 Task: Create a rule from the Routing list, Task moved to a section -> Set Priority in the project AgileCon , set the section as To-Do and set the priority of the task as  High
Action: Mouse moved to (68, 371)
Screenshot: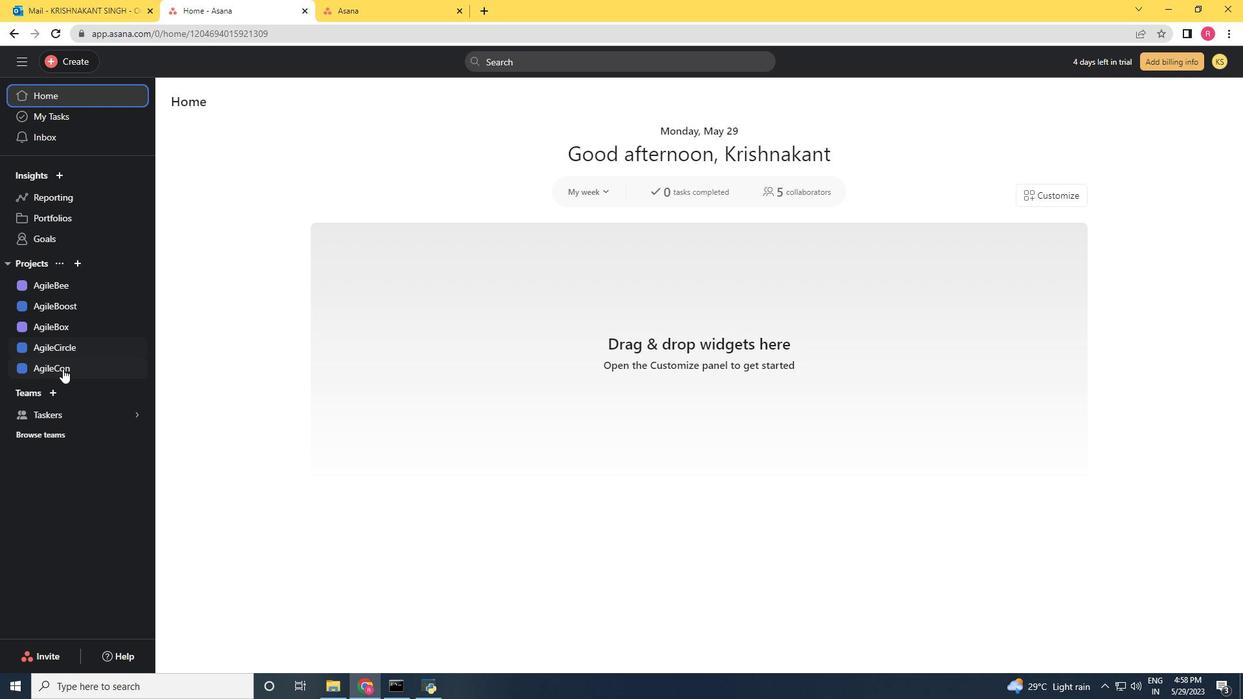 
Action: Mouse pressed left at (68, 371)
Screenshot: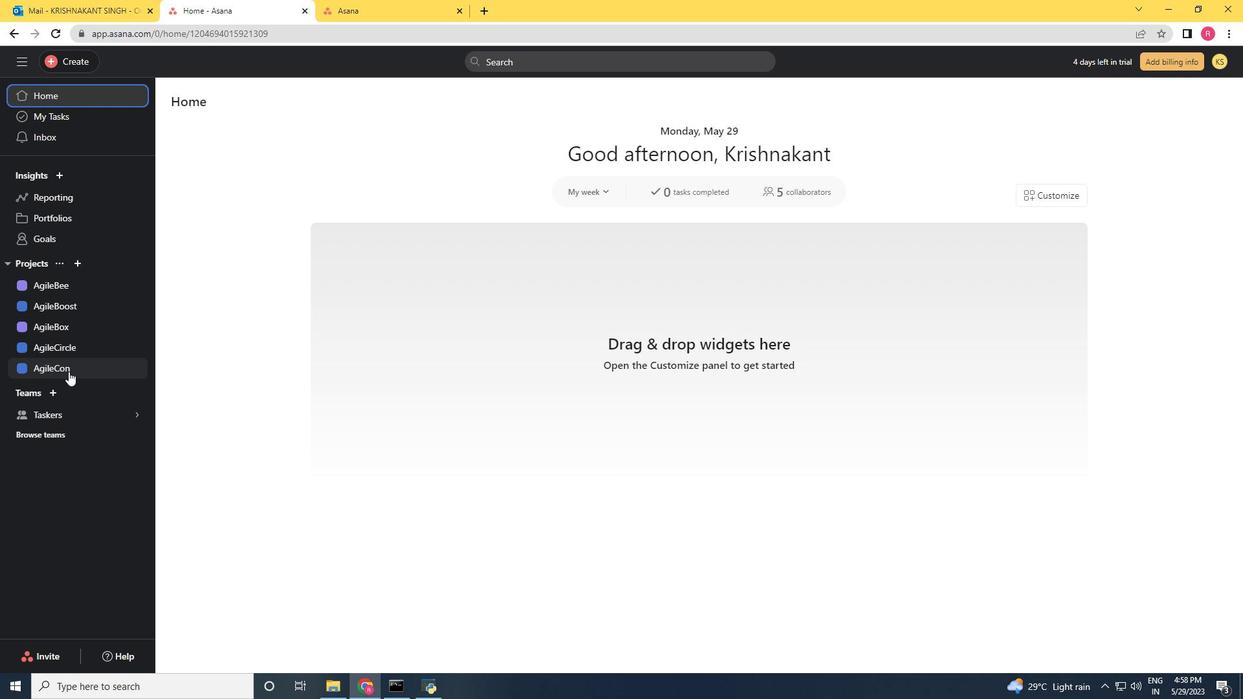
Action: Mouse moved to (1191, 109)
Screenshot: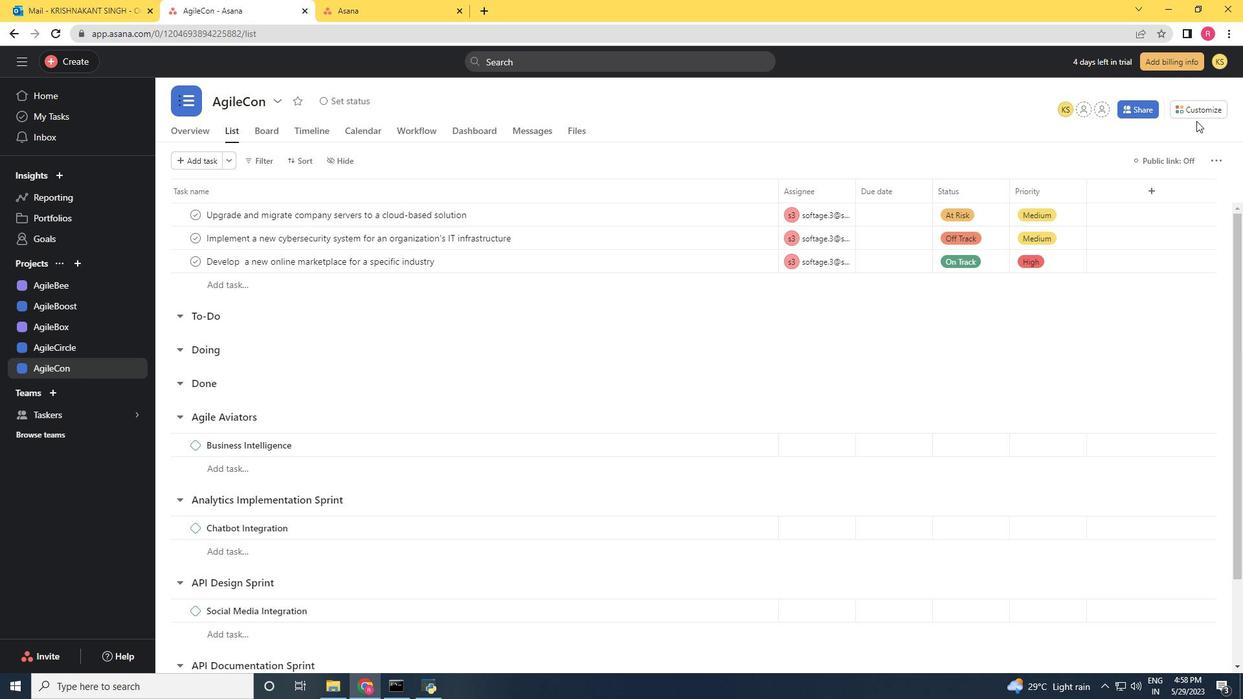 
Action: Mouse pressed left at (1191, 109)
Screenshot: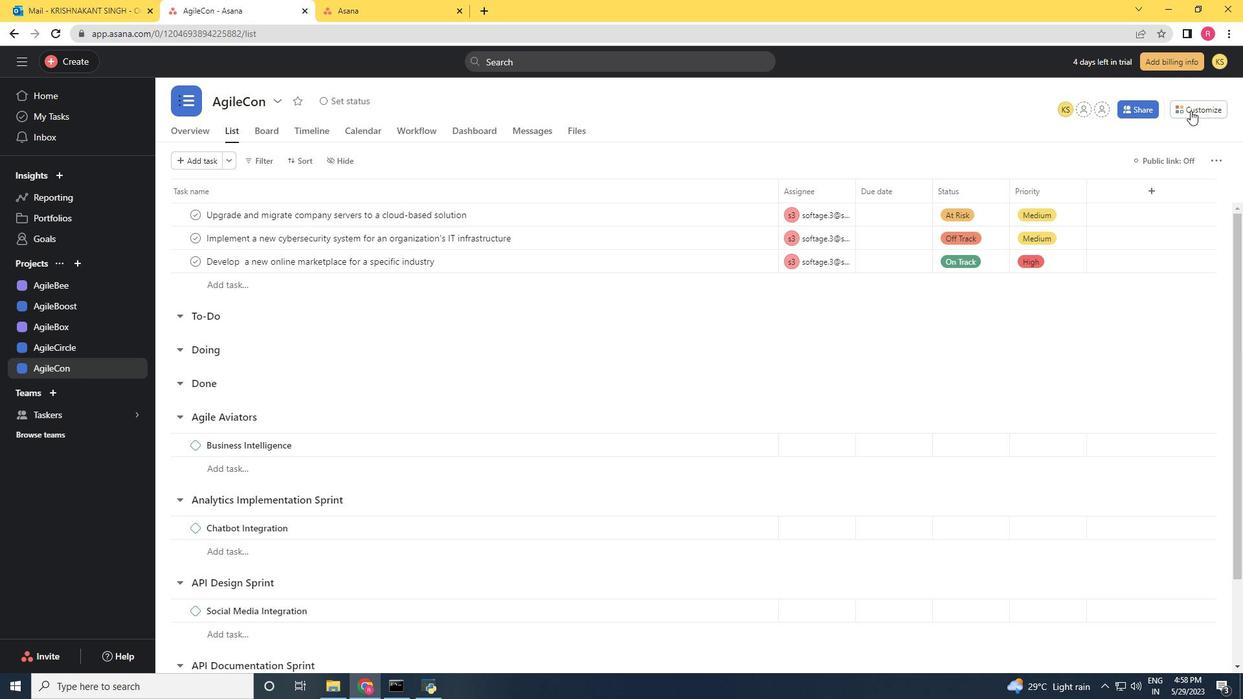 
Action: Mouse moved to (984, 279)
Screenshot: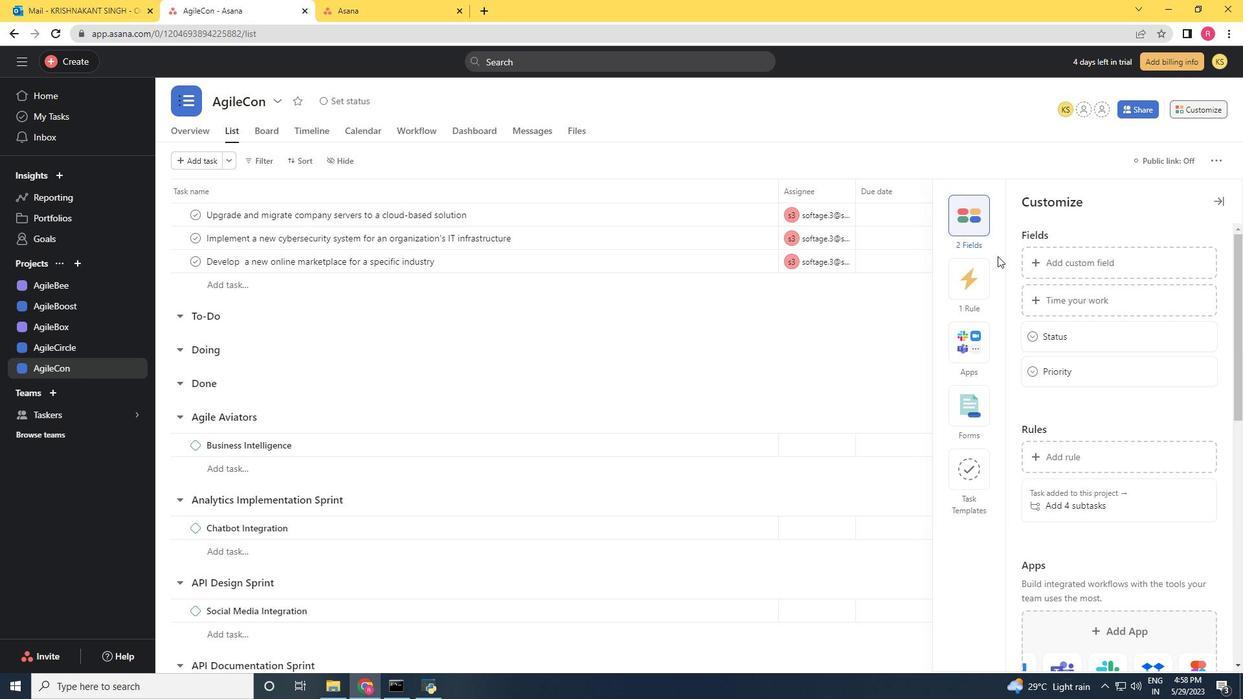
Action: Mouse pressed left at (984, 279)
Screenshot: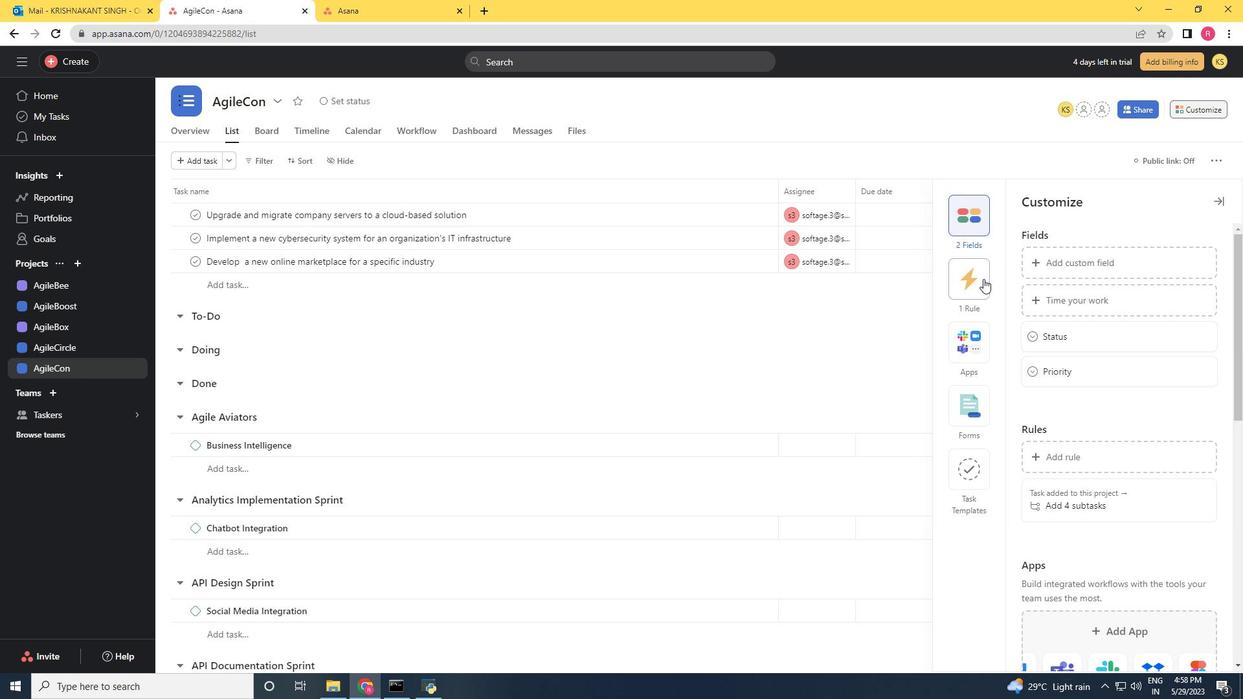 
Action: Mouse moved to (1059, 264)
Screenshot: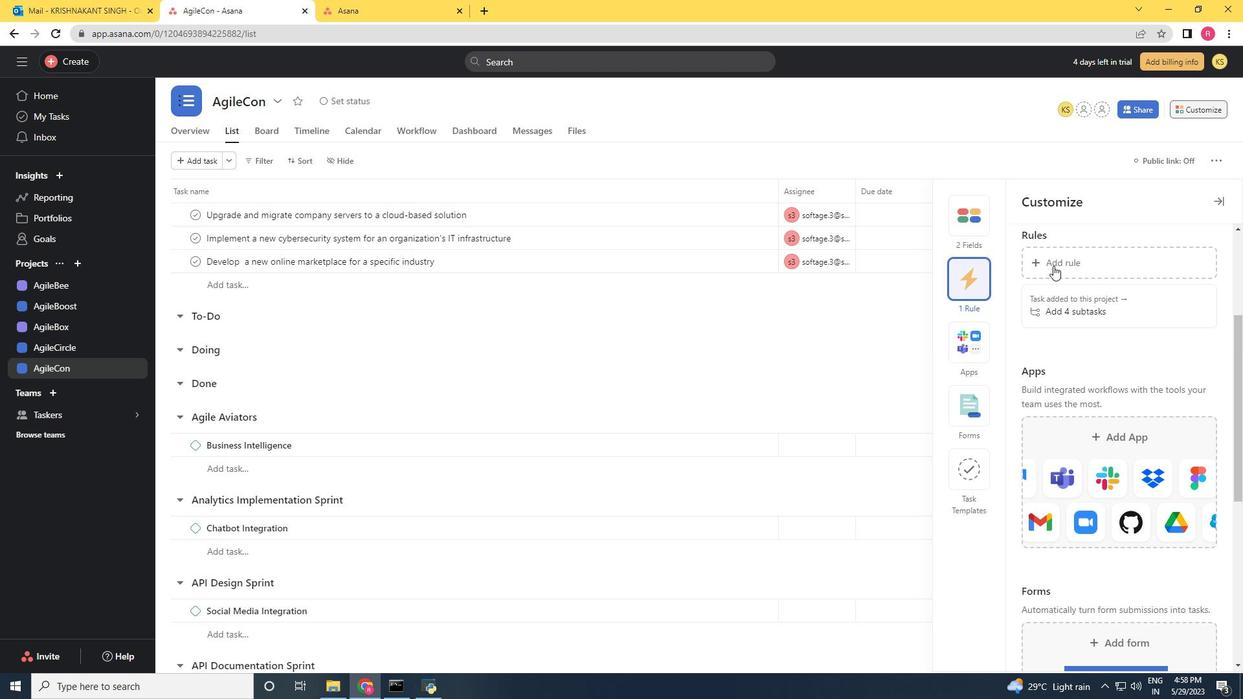 
Action: Mouse pressed left at (1059, 264)
Screenshot: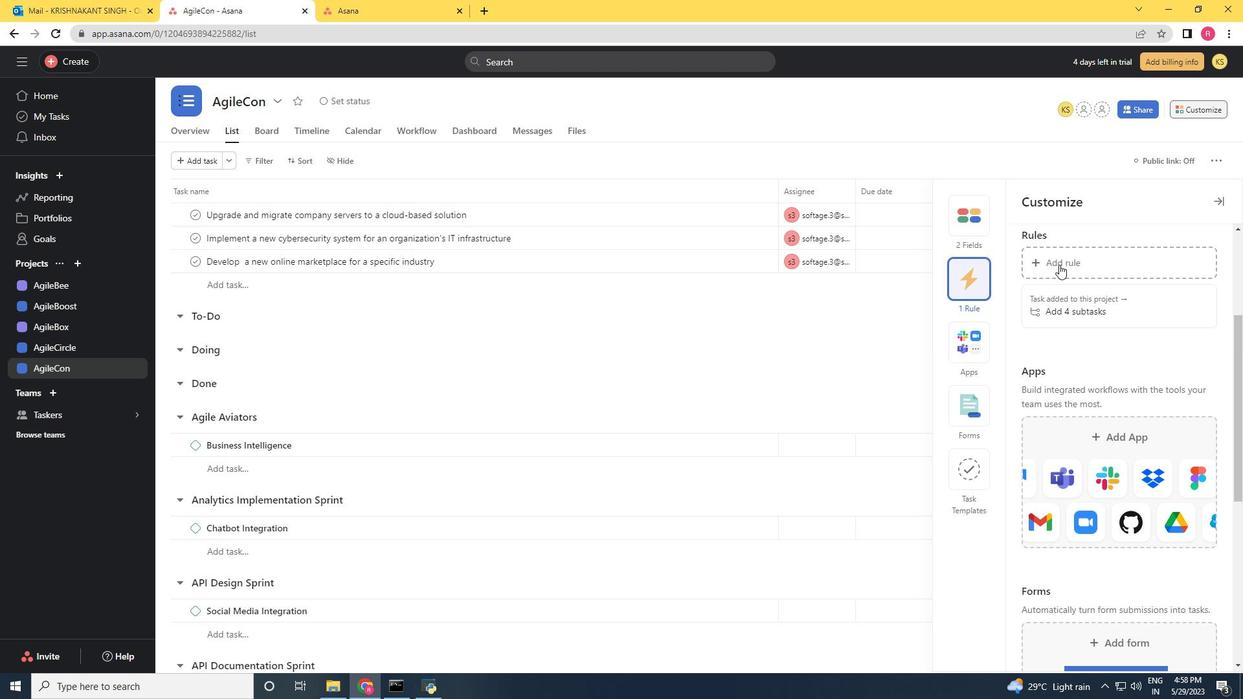 
Action: Mouse moved to (274, 169)
Screenshot: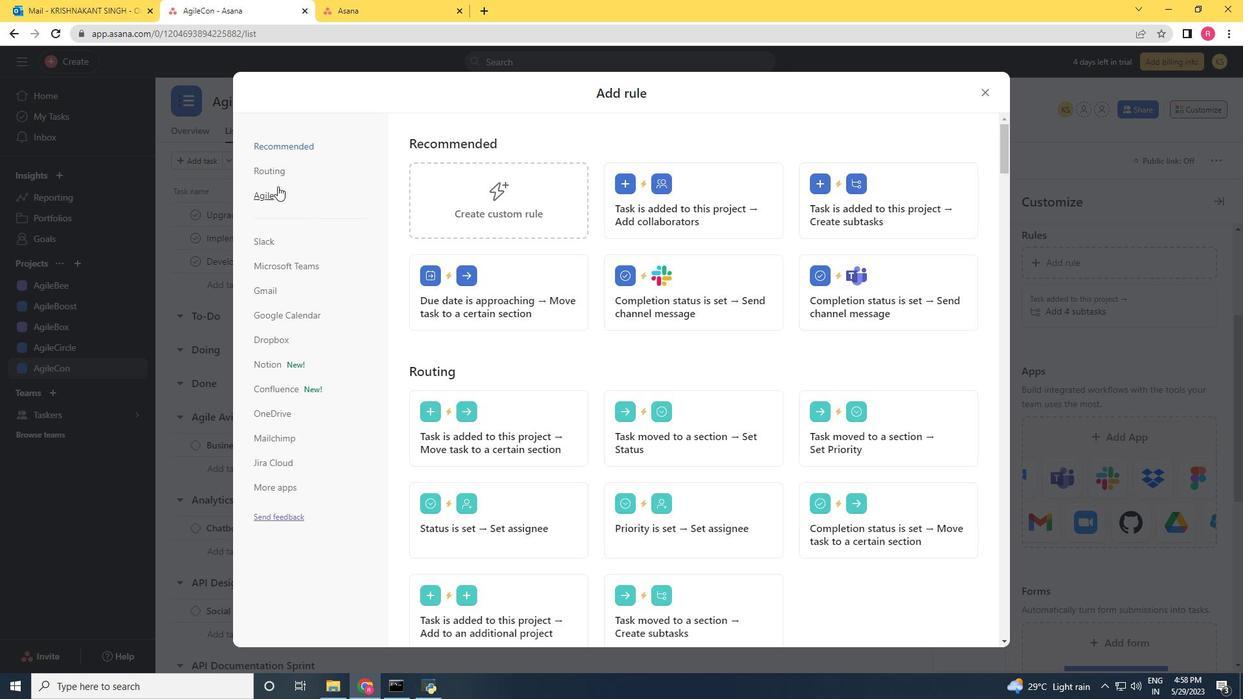 
Action: Mouse pressed left at (274, 169)
Screenshot: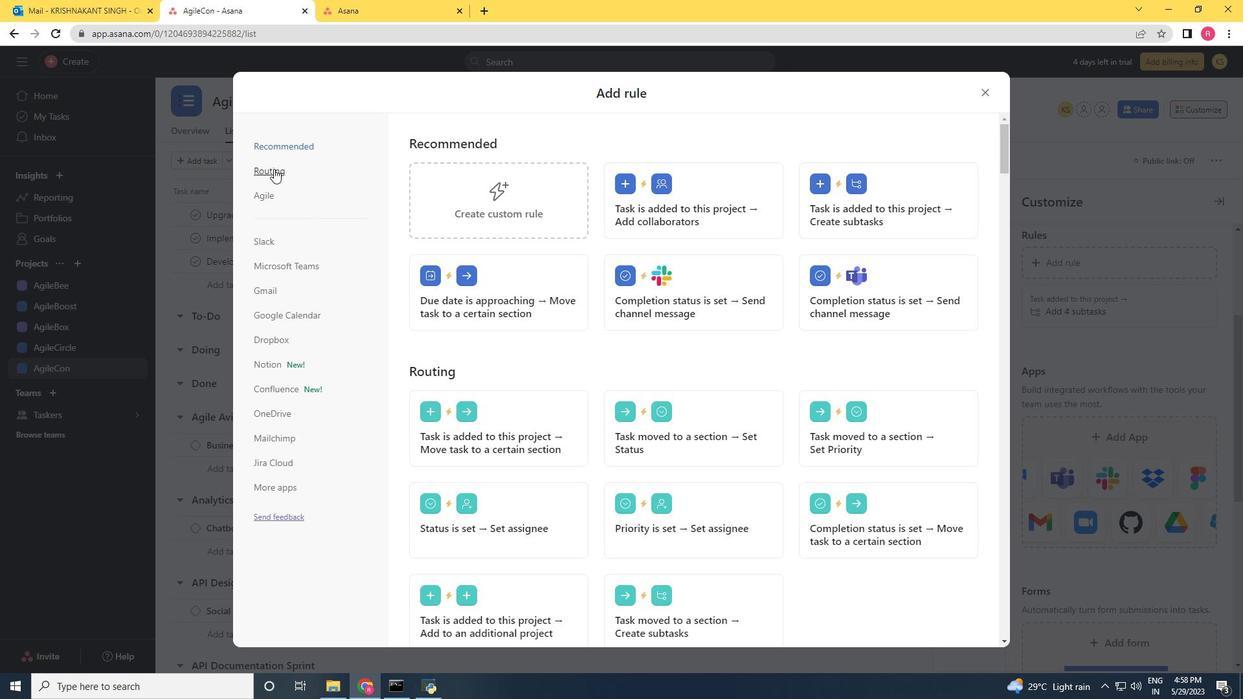
Action: Mouse moved to (836, 218)
Screenshot: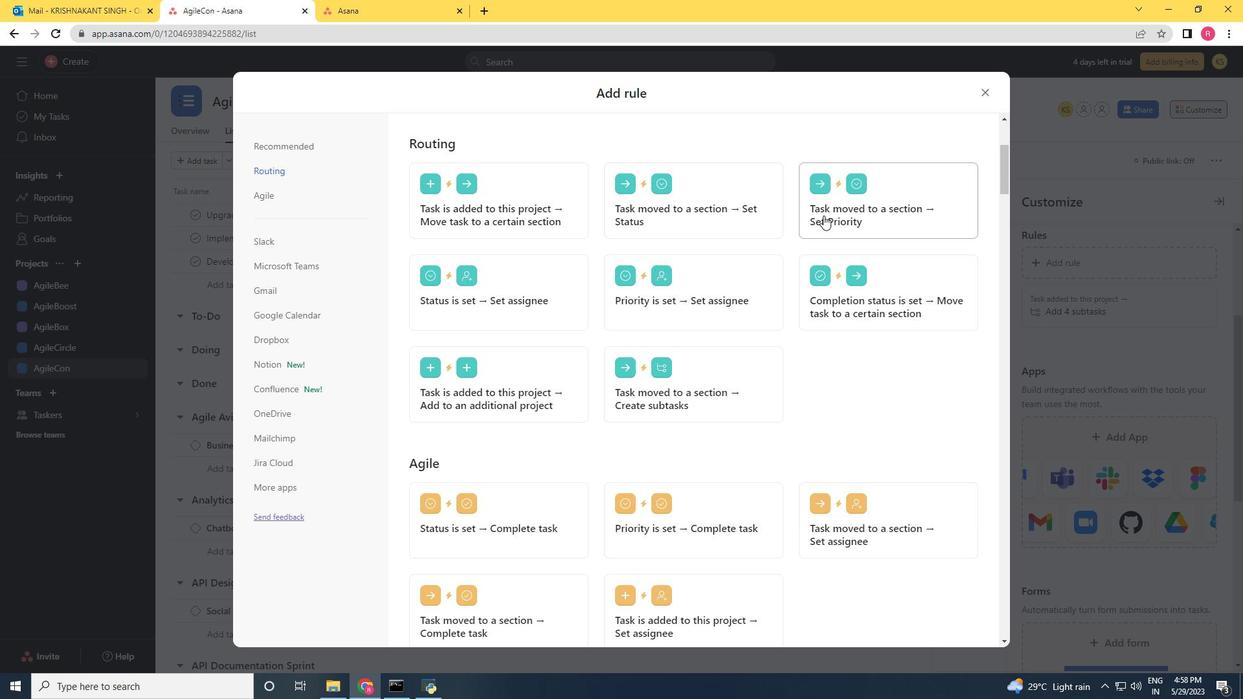 
Action: Mouse pressed left at (836, 218)
Screenshot: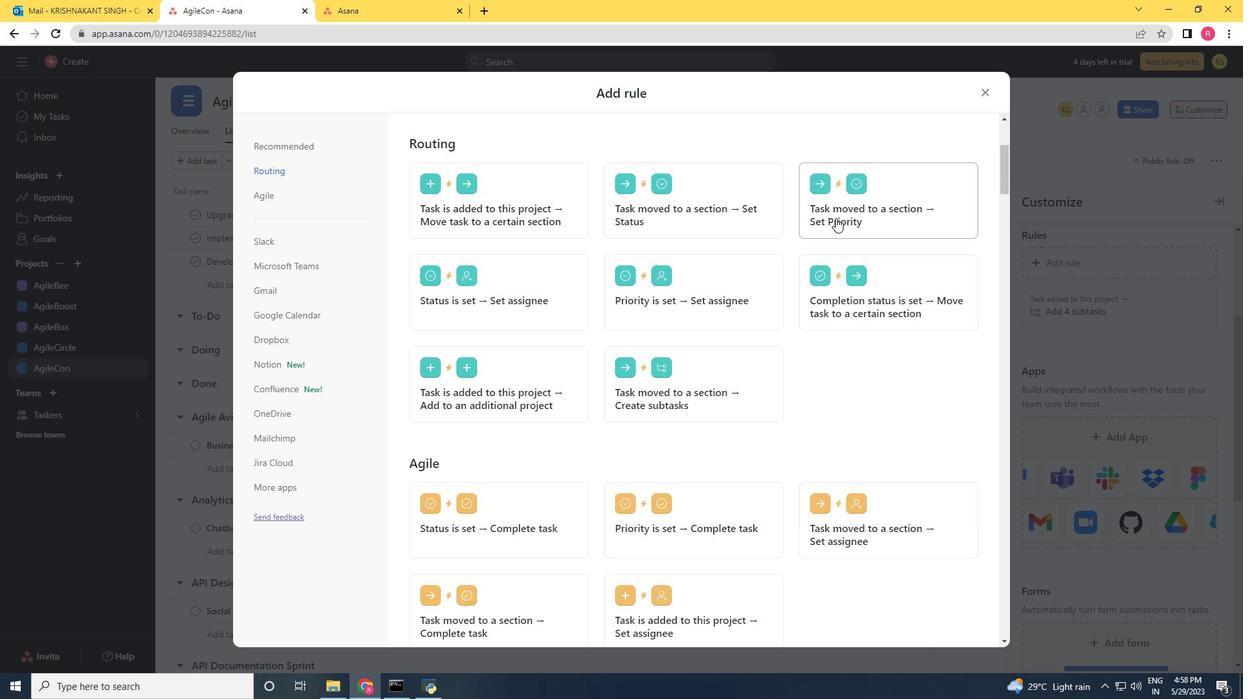 
Action: Mouse moved to (474, 344)
Screenshot: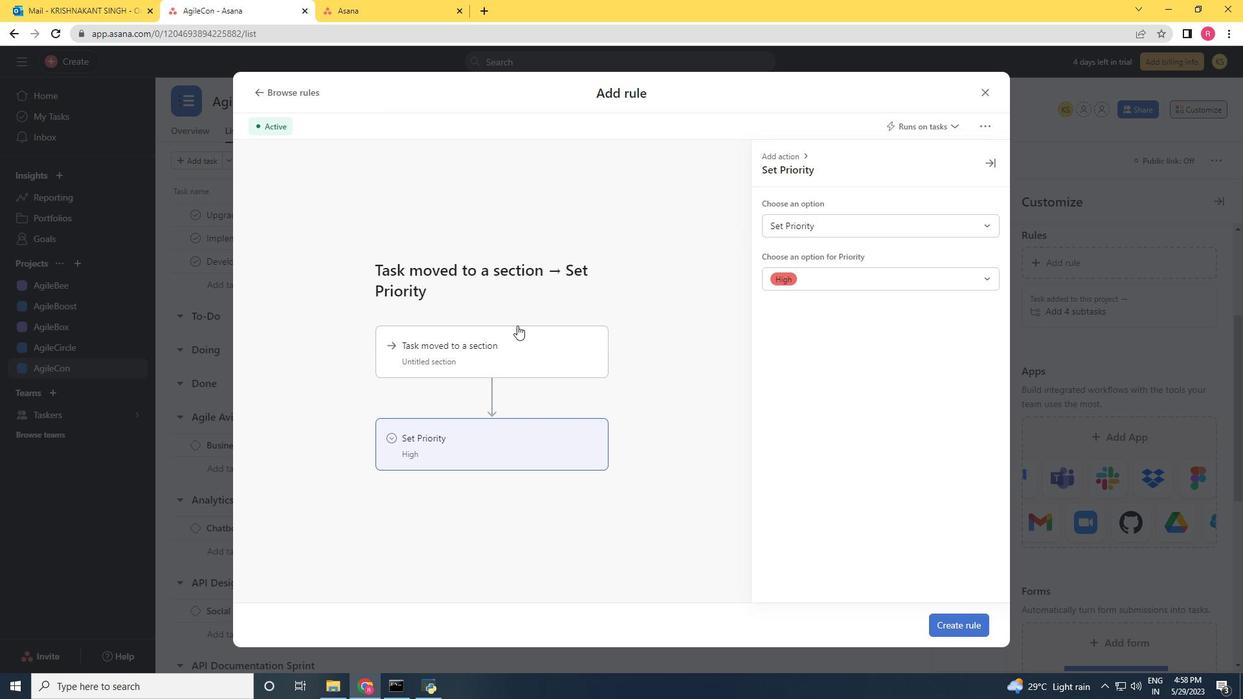 
Action: Mouse pressed left at (474, 344)
Screenshot: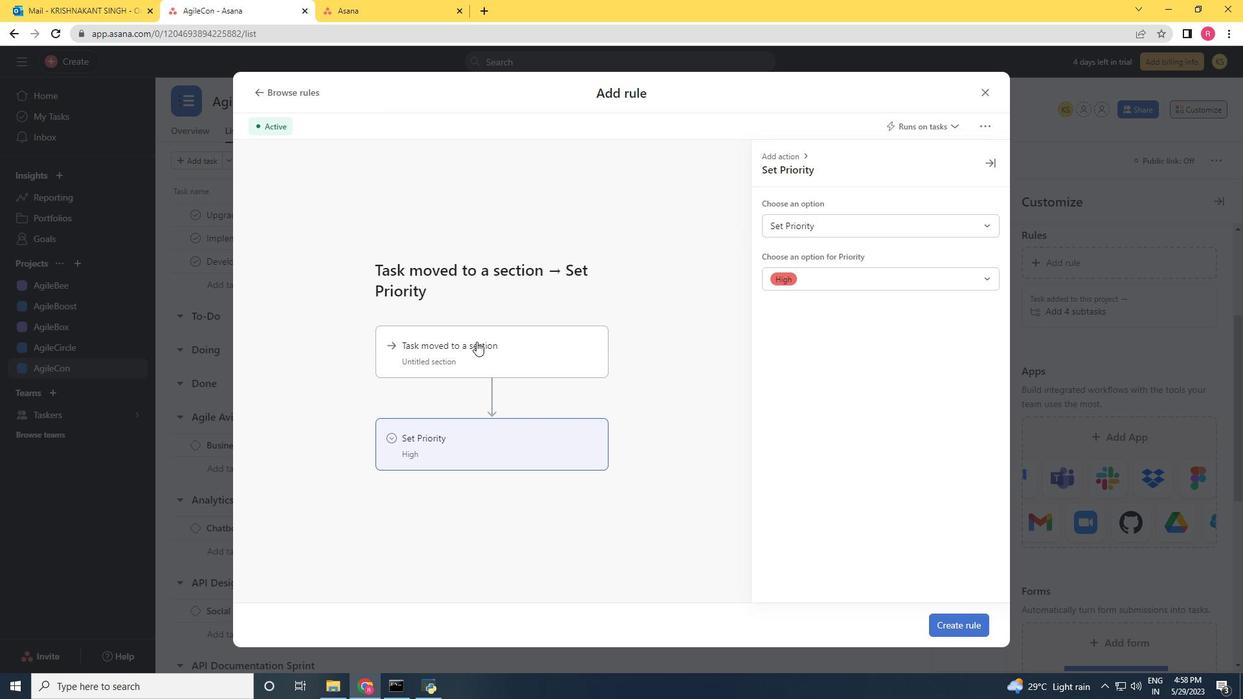 
Action: Mouse moved to (822, 226)
Screenshot: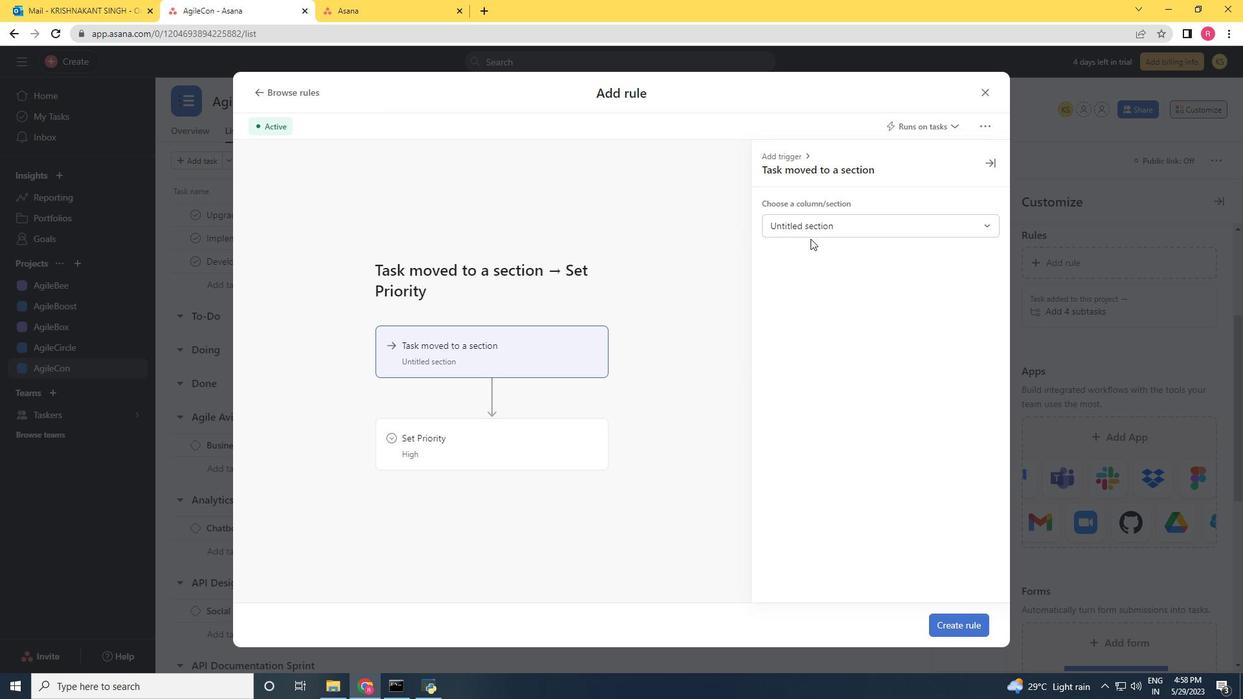
Action: Mouse pressed left at (822, 226)
Screenshot: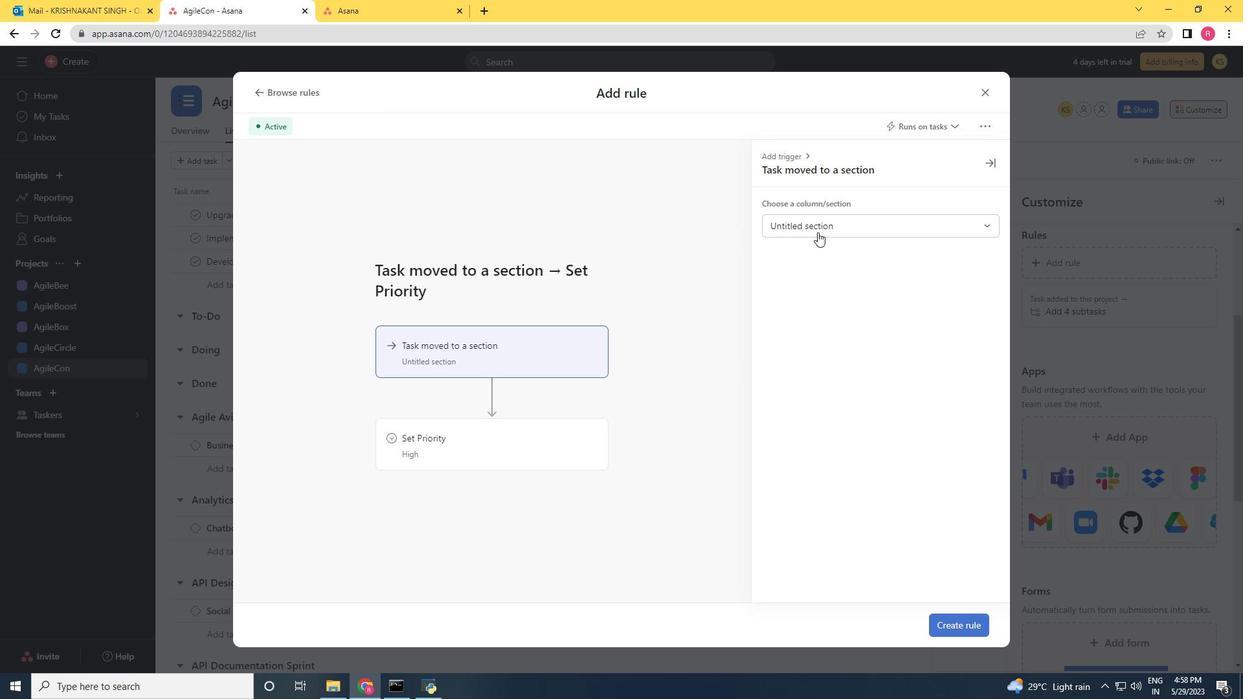 
Action: Mouse moved to (807, 282)
Screenshot: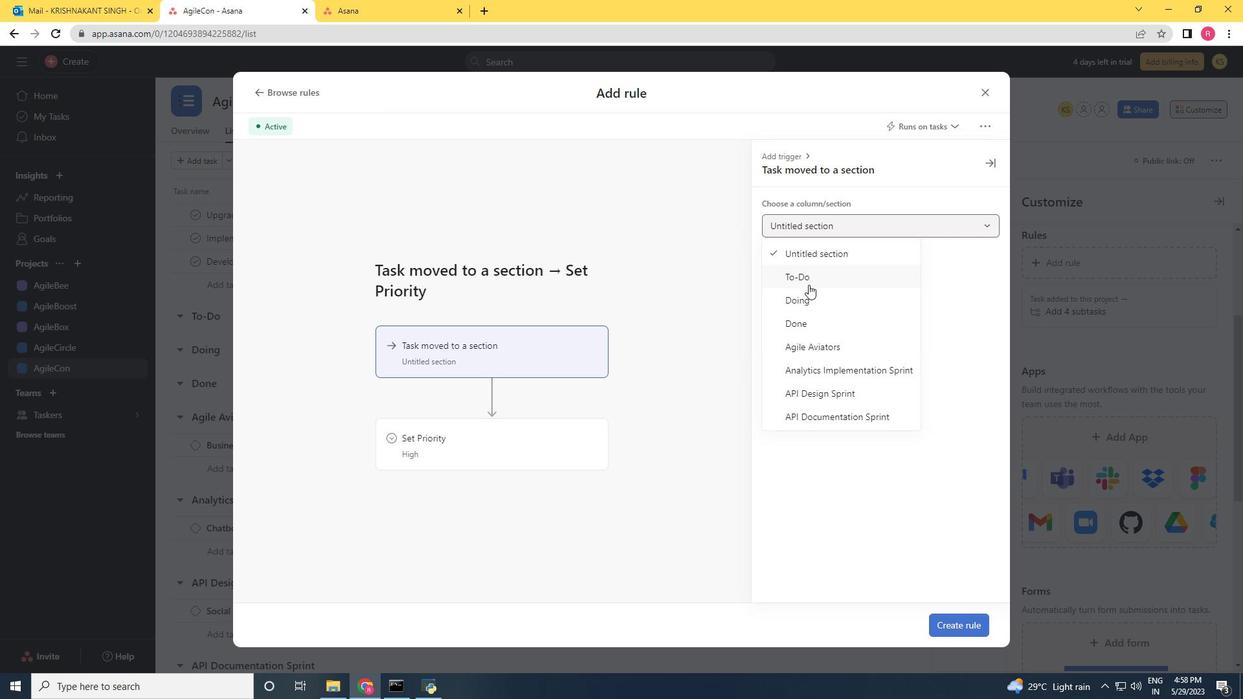 
Action: Mouse pressed left at (807, 282)
Screenshot: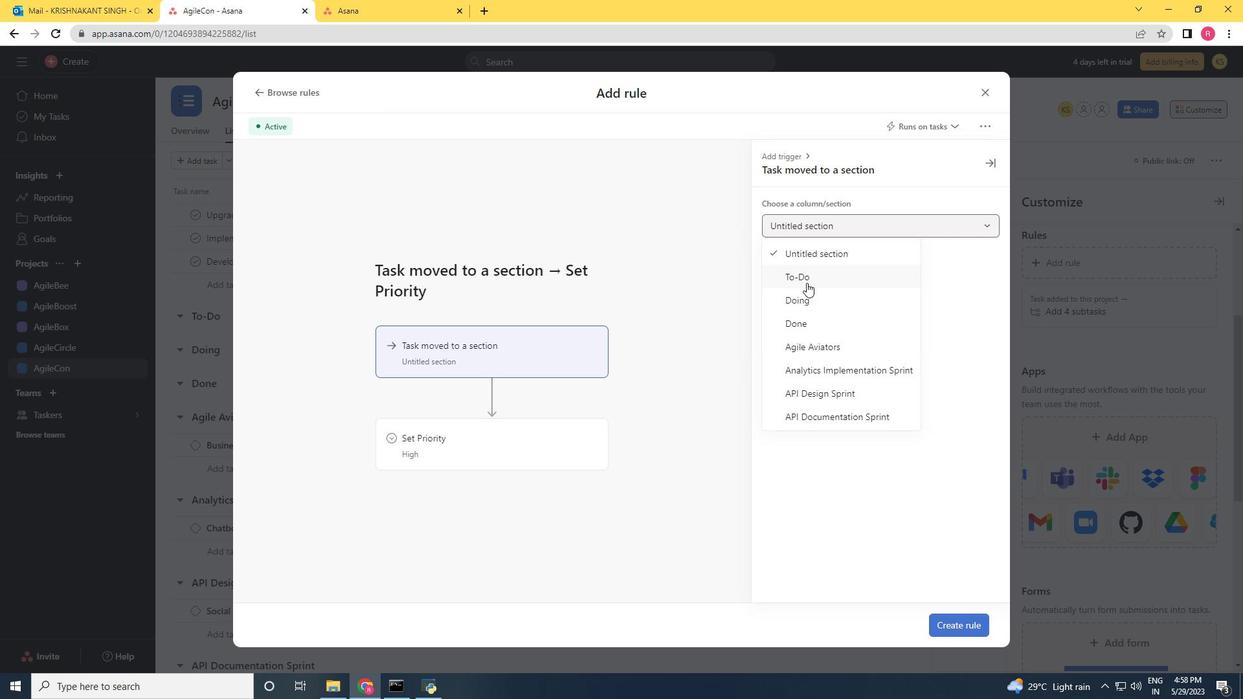 
Action: Mouse moved to (508, 457)
Screenshot: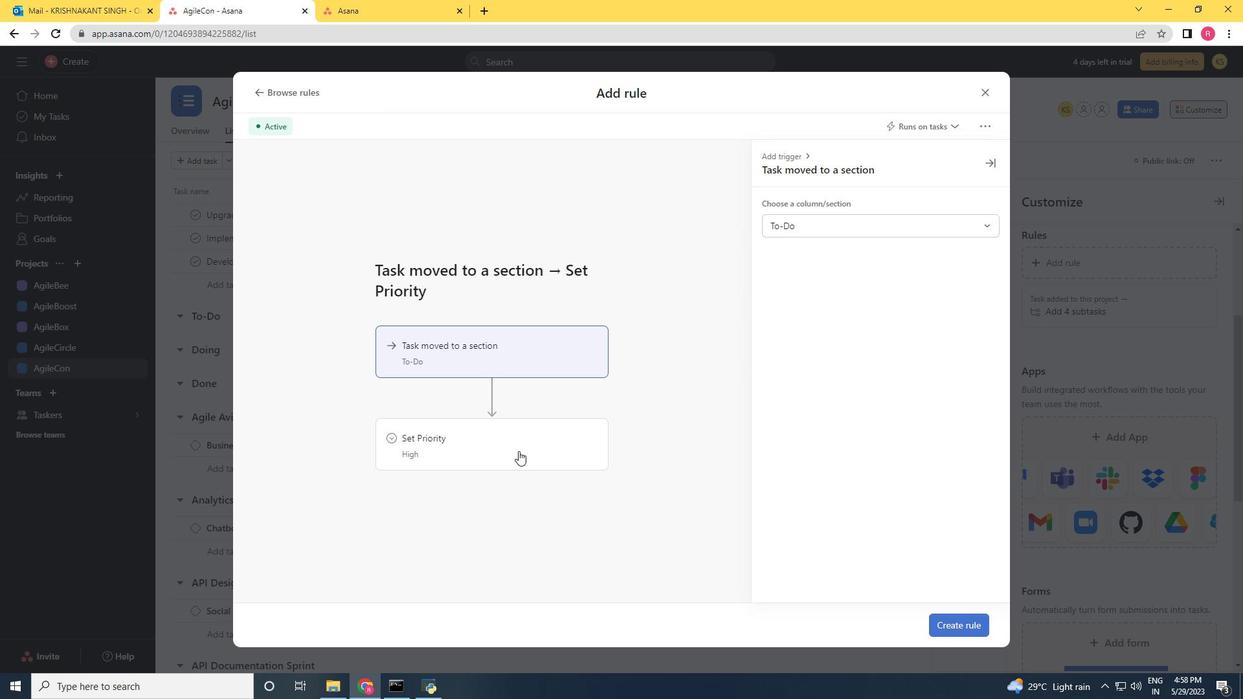 
Action: Mouse pressed left at (508, 457)
Screenshot: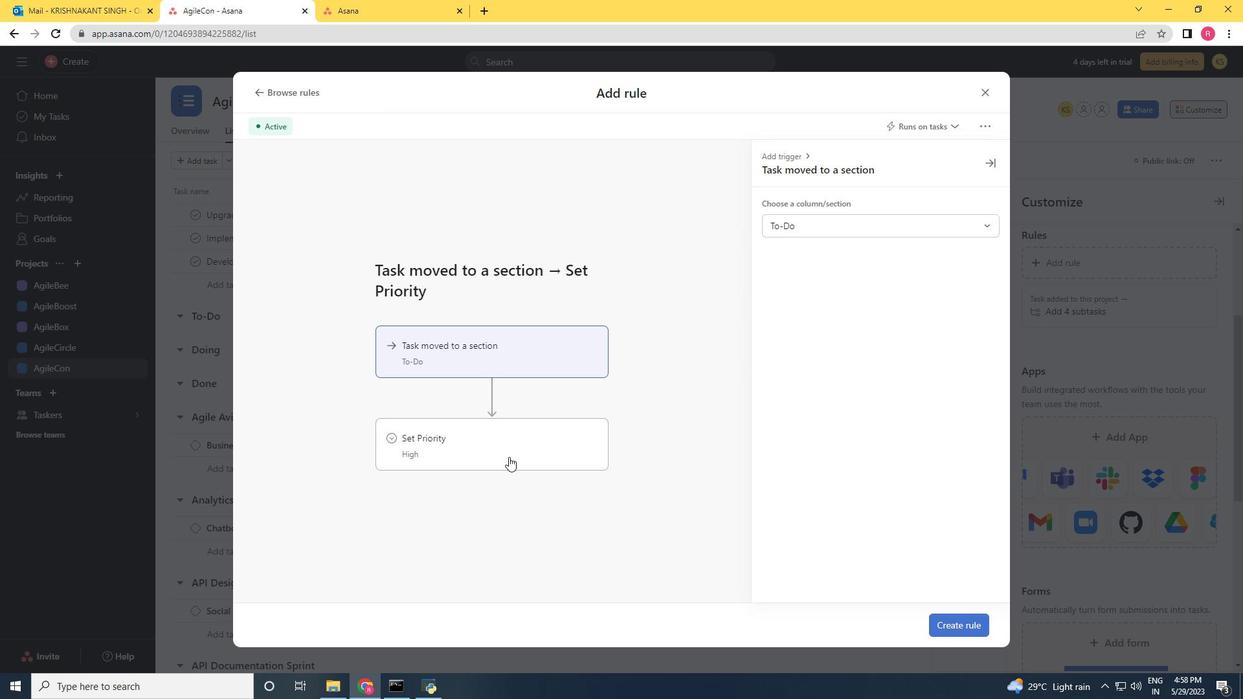 
Action: Mouse moved to (831, 273)
Screenshot: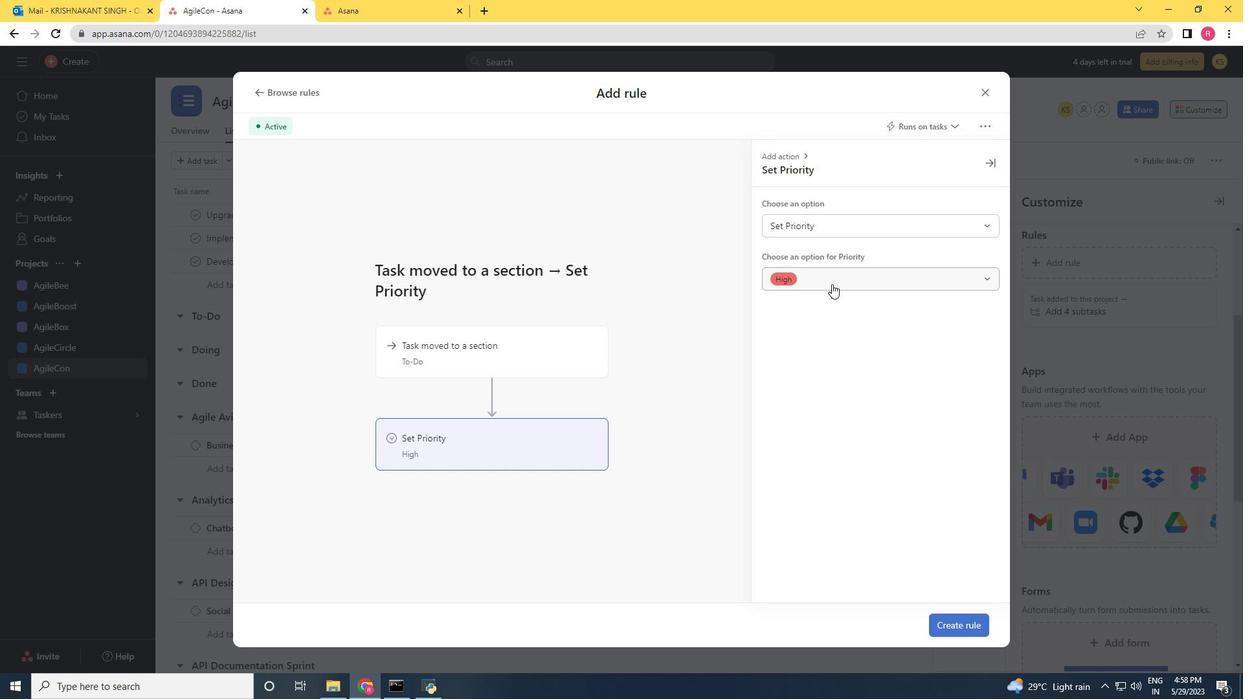
Action: Mouse pressed left at (831, 273)
Screenshot: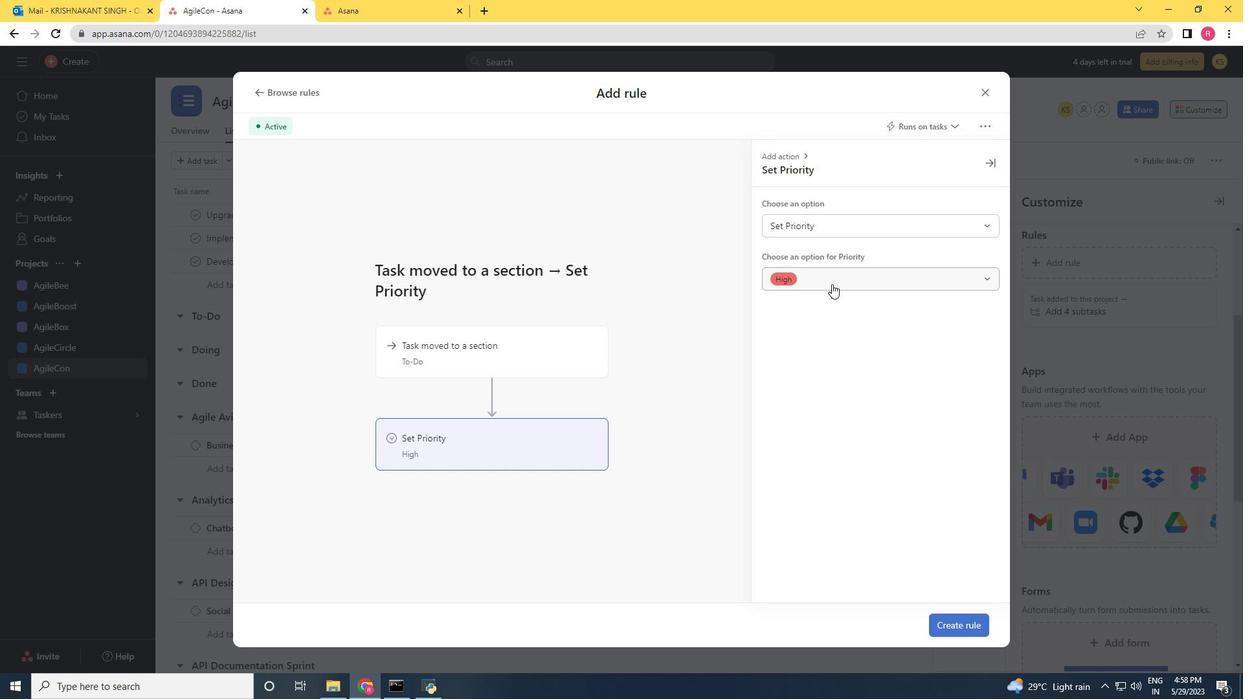
Action: Mouse moved to (813, 305)
Screenshot: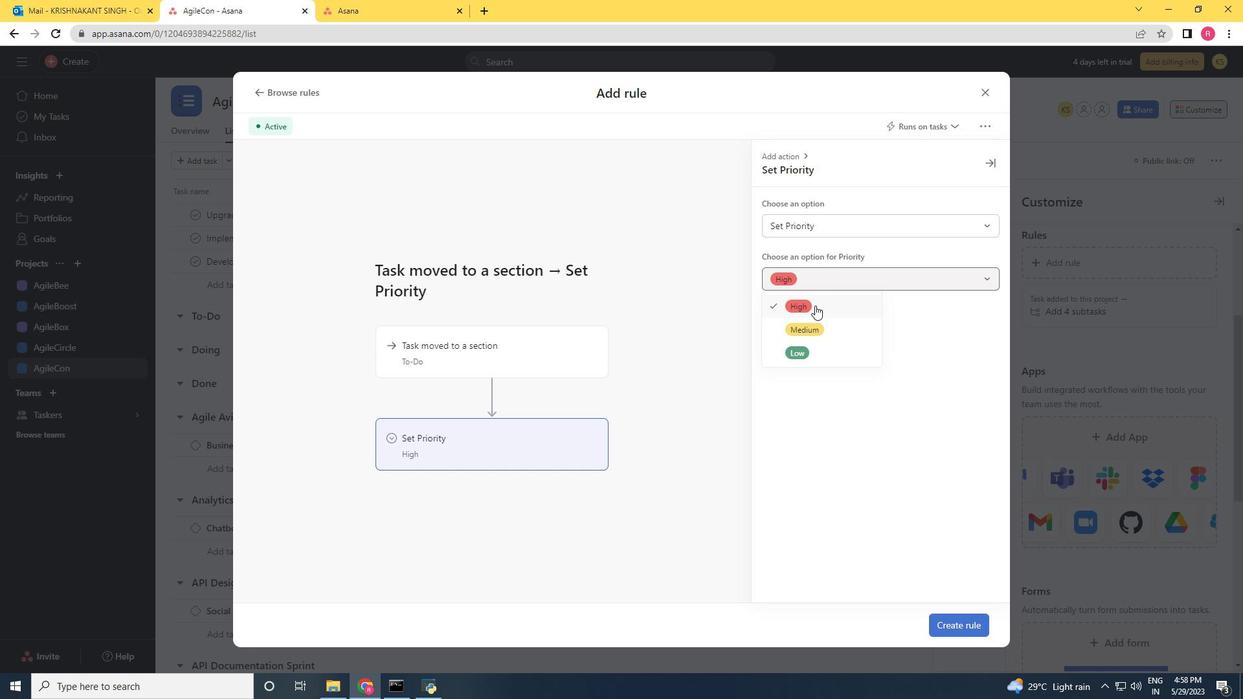 
Action: Mouse pressed left at (813, 305)
Screenshot: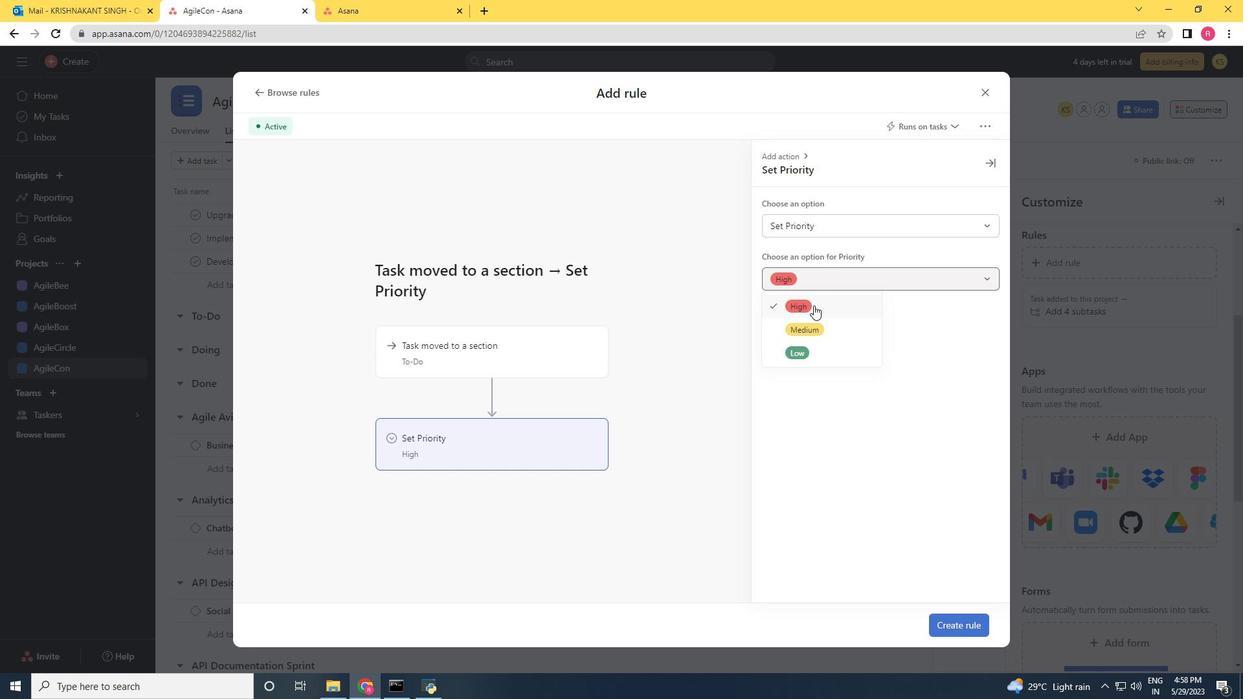 
Action: Mouse moved to (964, 640)
Screenshot: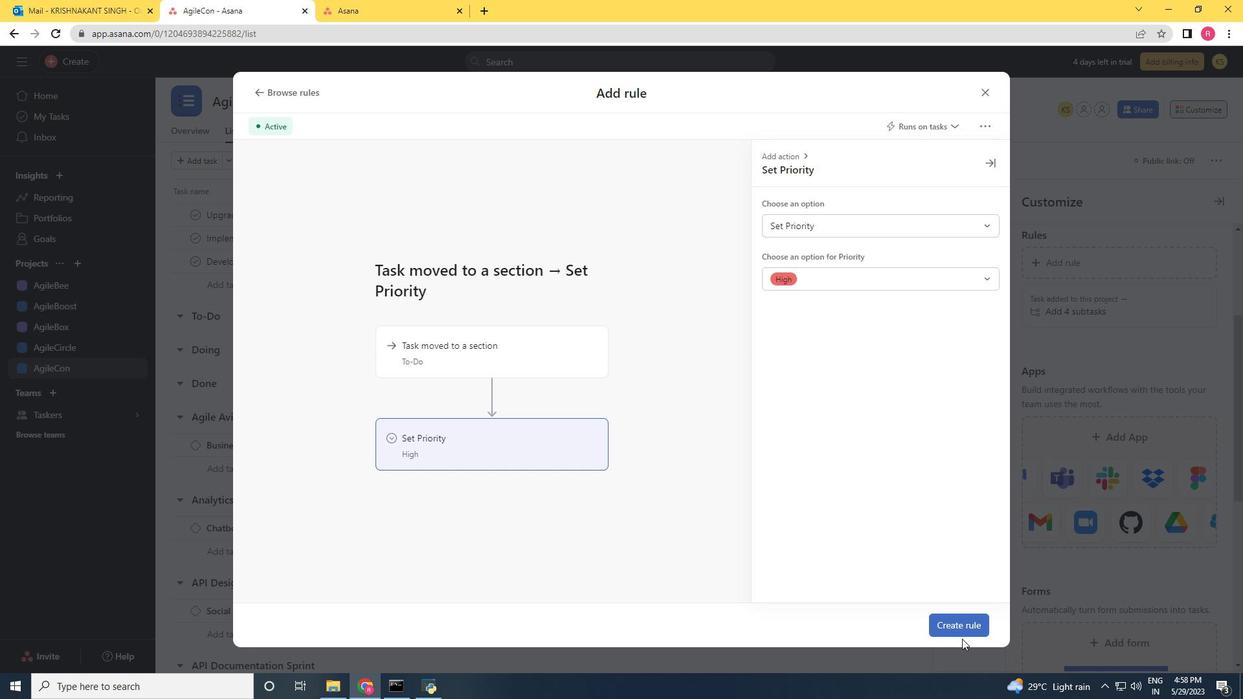 
Action: Mouse pressed left at (964, 640)
Screenshot: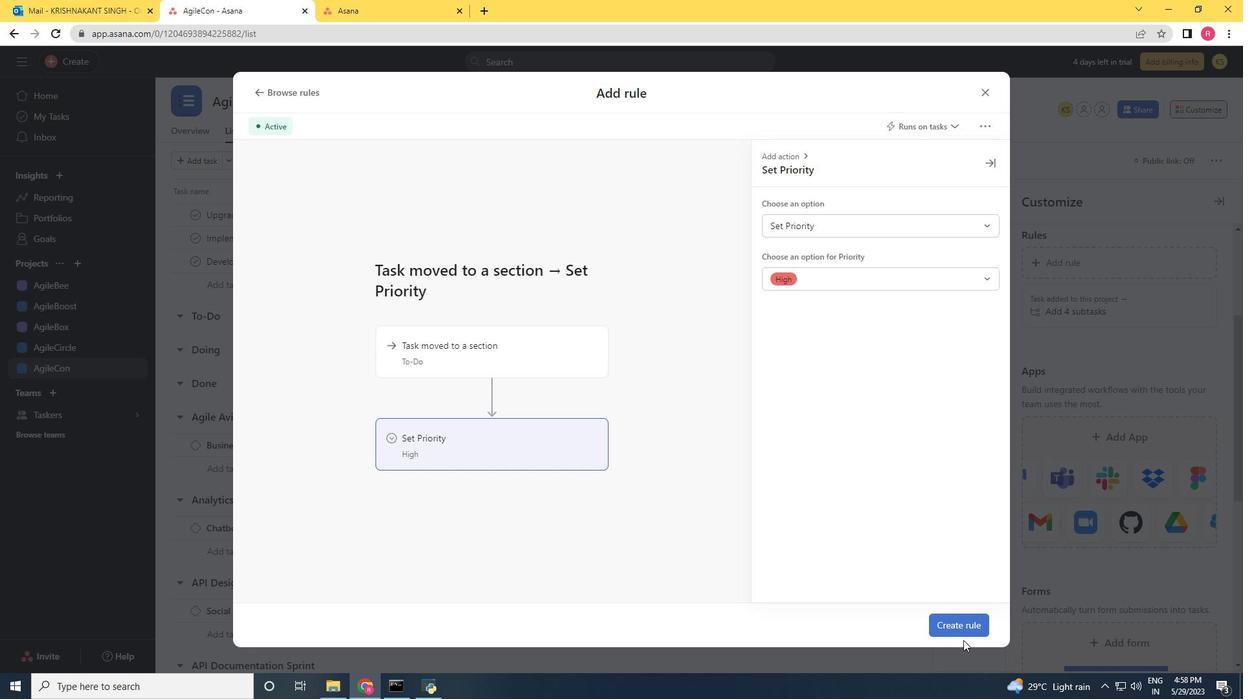 
Action: Mouse moved to (961, 623)
Screenshot: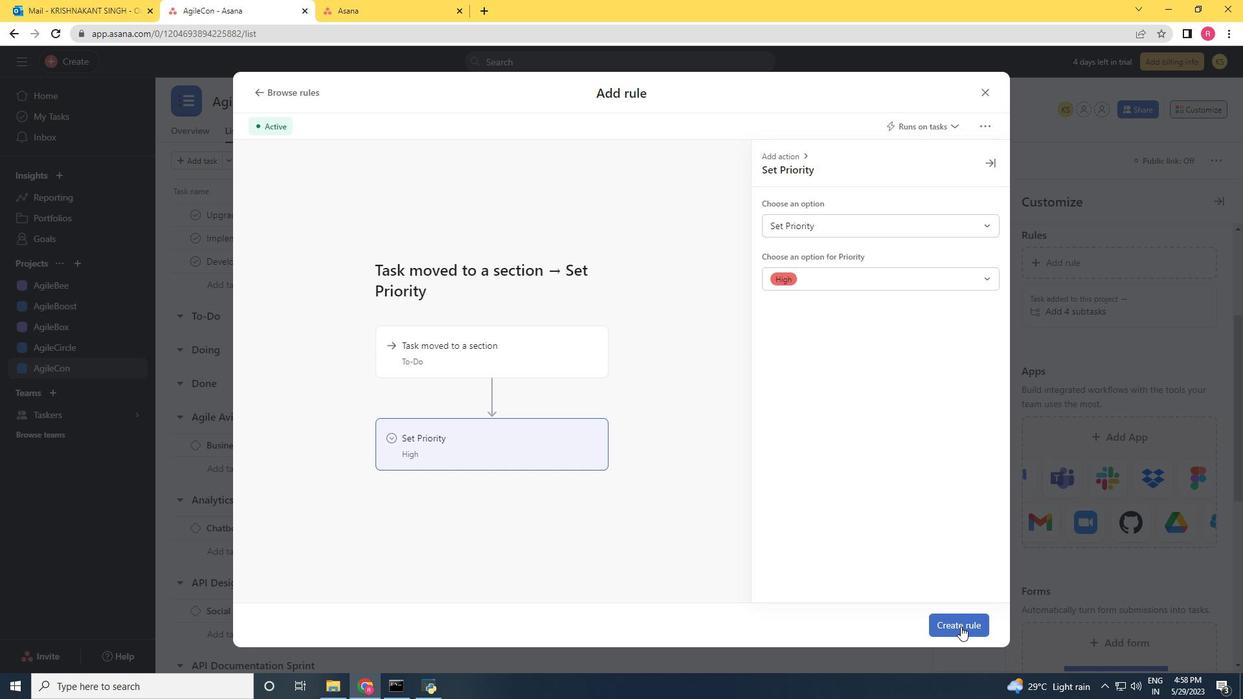 
Action: Mouse pressed left at (961, 623)
Screenshot: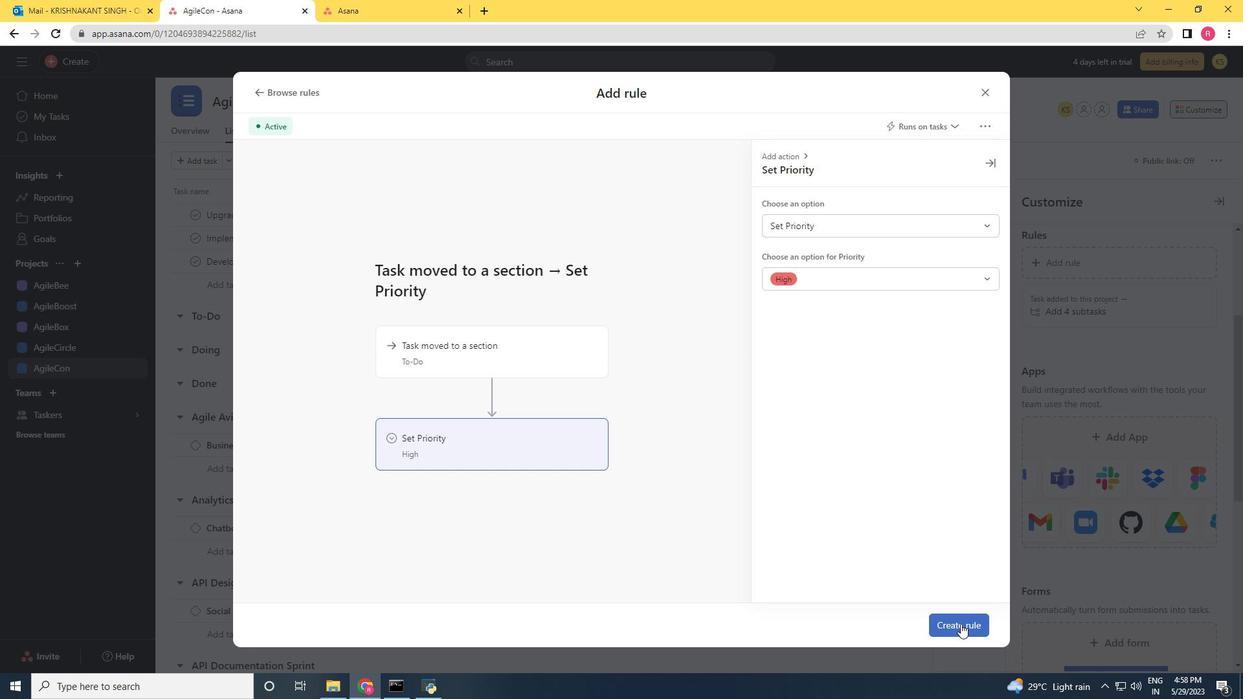 
